Task: Create a task  Add push notification feature to the app , assign it to team member softage.7@softage.net in the project TreasureLine and update the status of the task to  On Track  , set the priority of the task to High.
Action: Mouse moved to (67, 293)
Screenshot: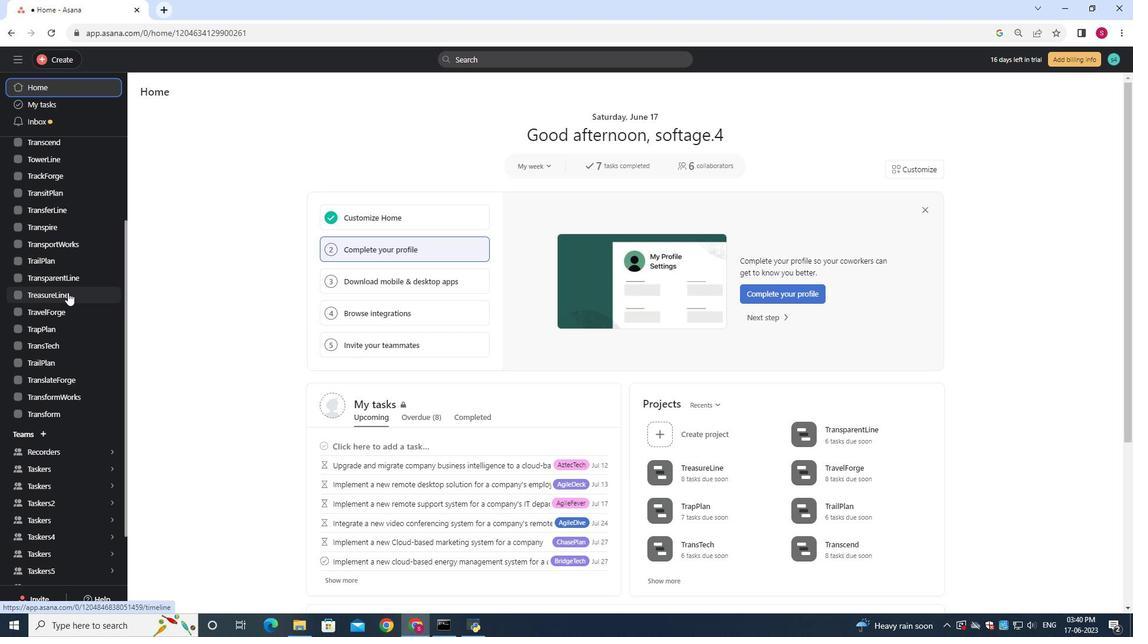 
Action: Mouse pressed left at (67, 293)
Screenshot: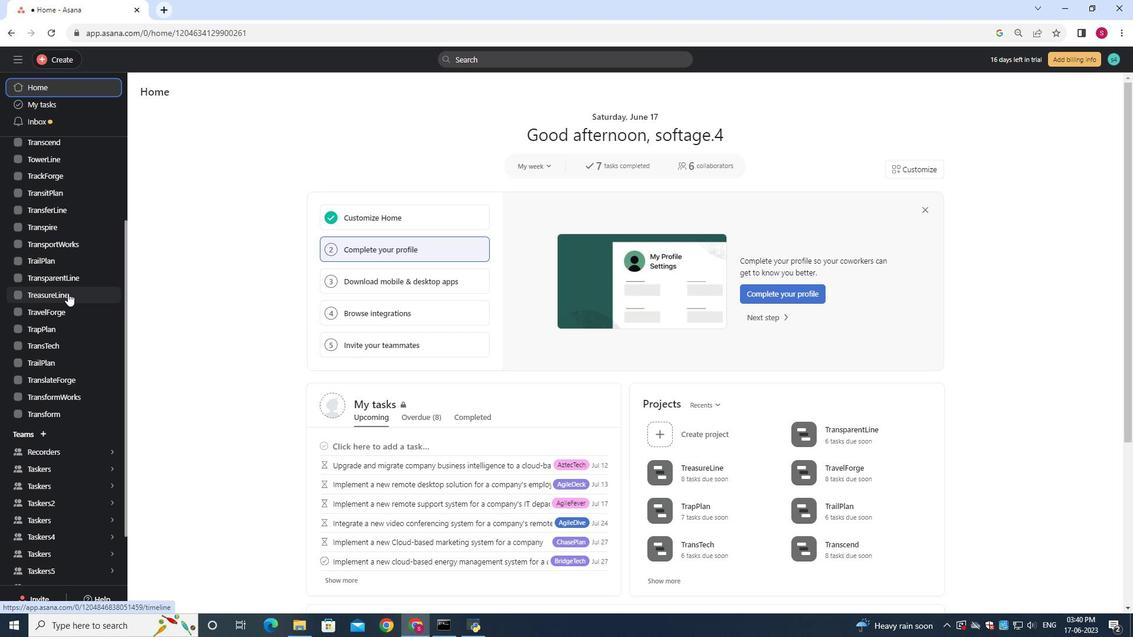 
Action: Mouse moved to (156, 141)
Screenshot: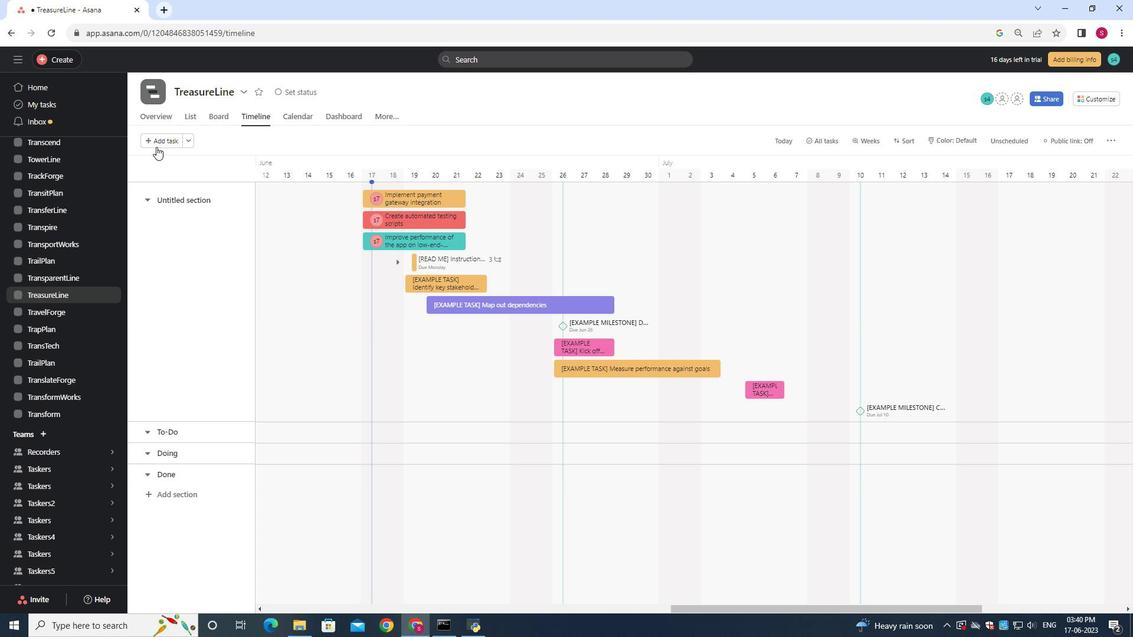 
Action: Mouse pressed left at (156, 141)
Screenshot: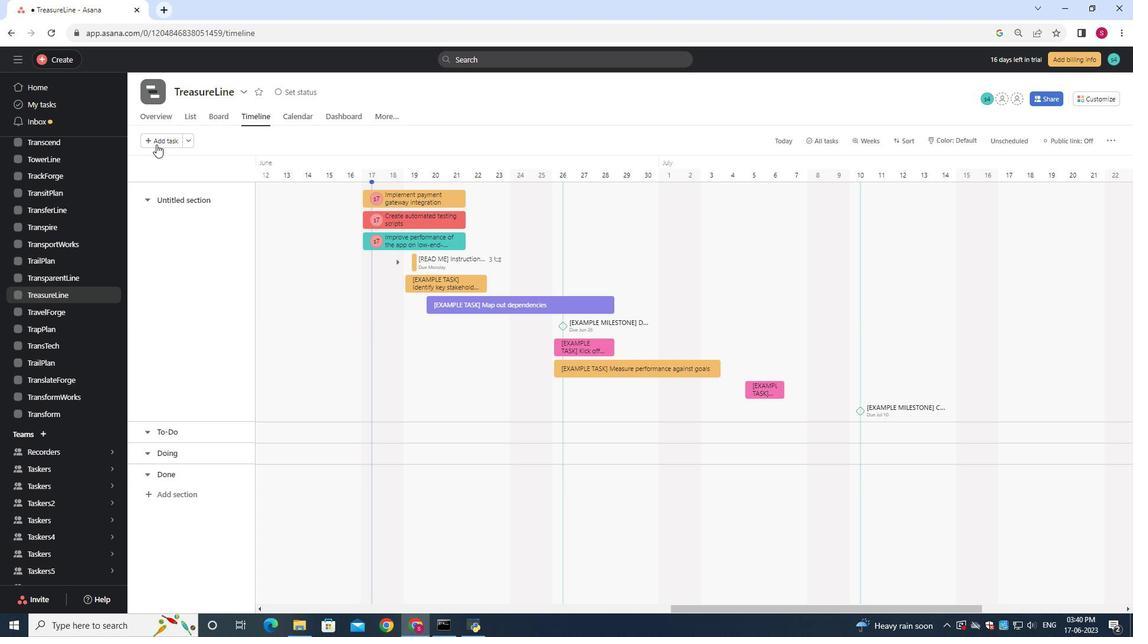 
Action: Mouse moved to (191, 141)
Screenshot: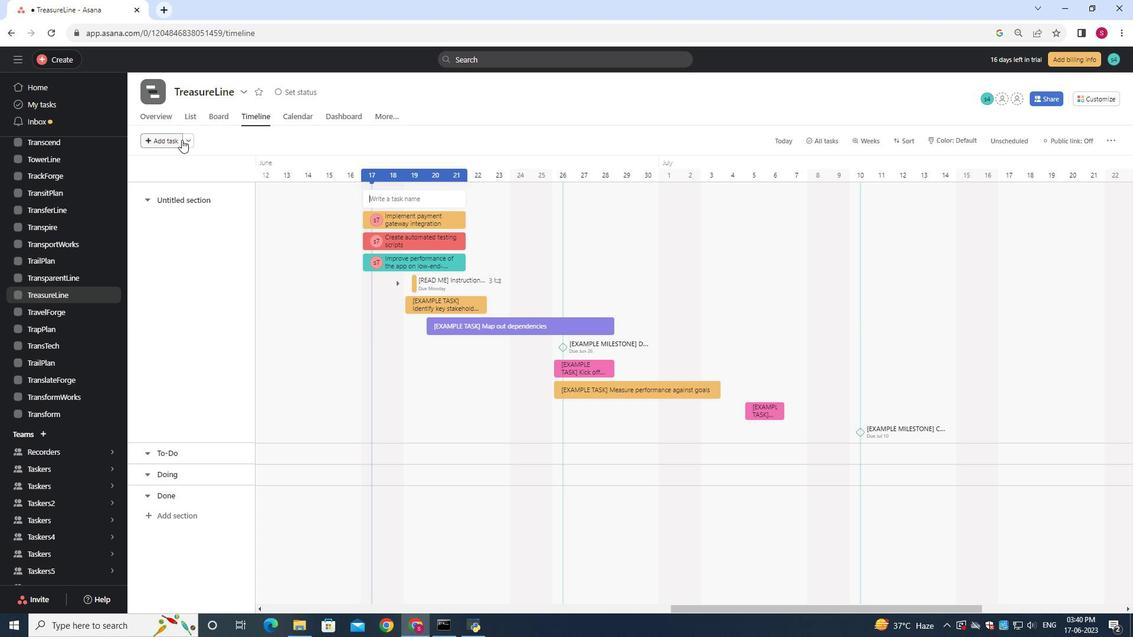 
Action: Key pressed <Key.shift>Add<Key.space>push<Key.space>notification<Key.space>feature<Key.space>
Screenshot: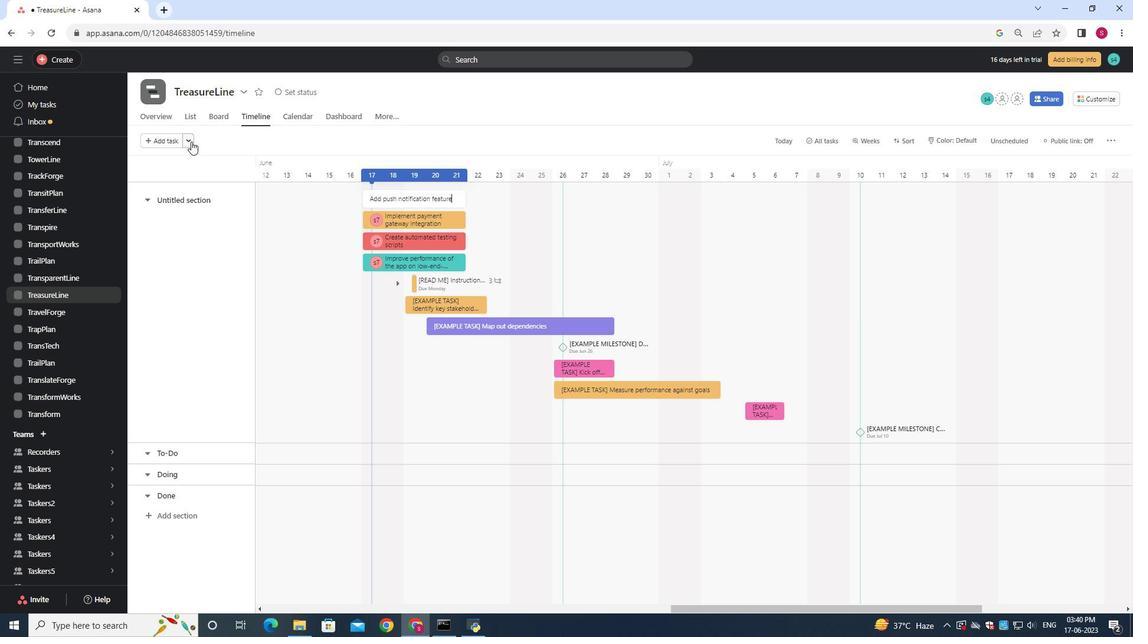 
Action: Mouse moved to (421, 198)
Screenshot: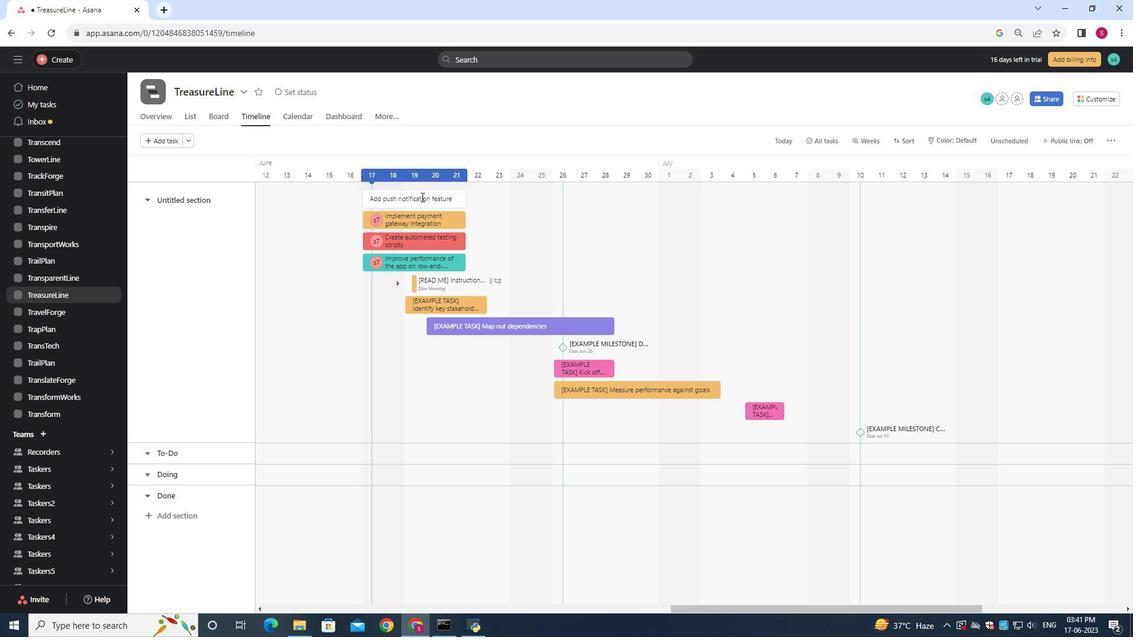 
Action: Mouse pressed left at (421, 198)
Screenshot: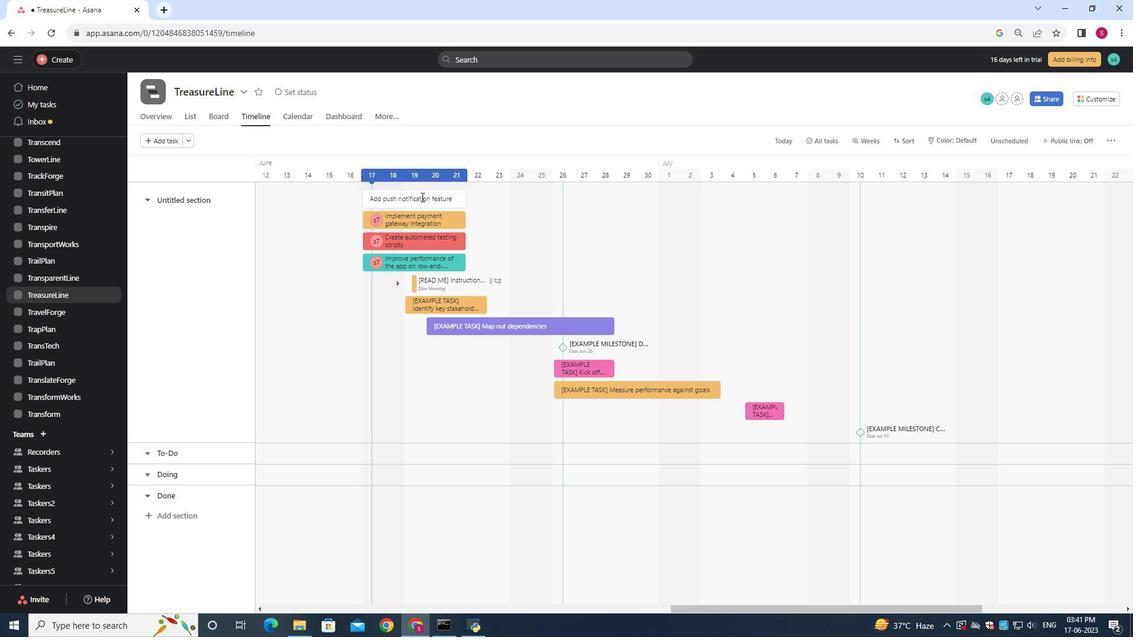 
Action: Mouse moved to (875, 198)
Screenshot: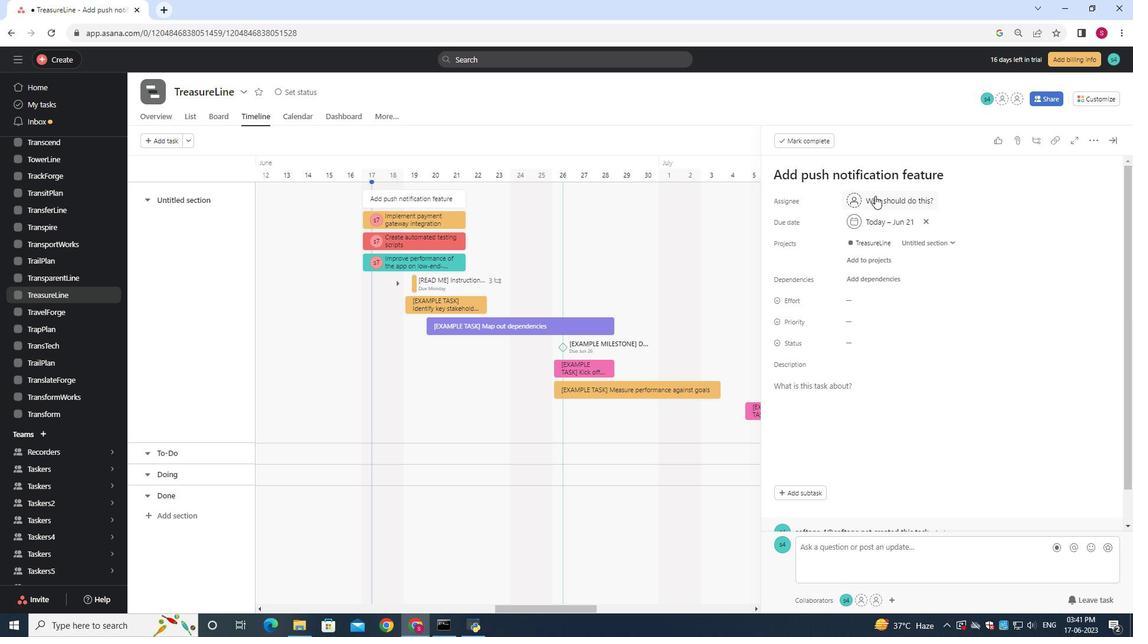 
Action: Mouse pressed left at (875, 198)
Screenshot: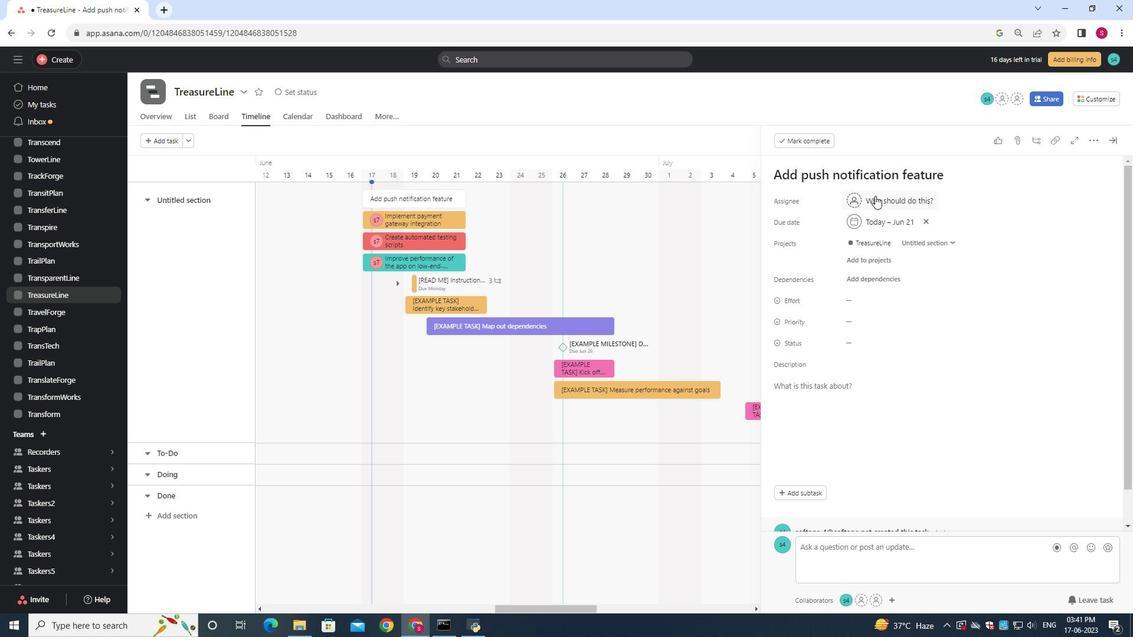 
Action: Key pressed softage.7<Key.shift><Key.shift><Key.shift><Key.shift><Key.shift><Key.shift>@softage.net
Screenshot: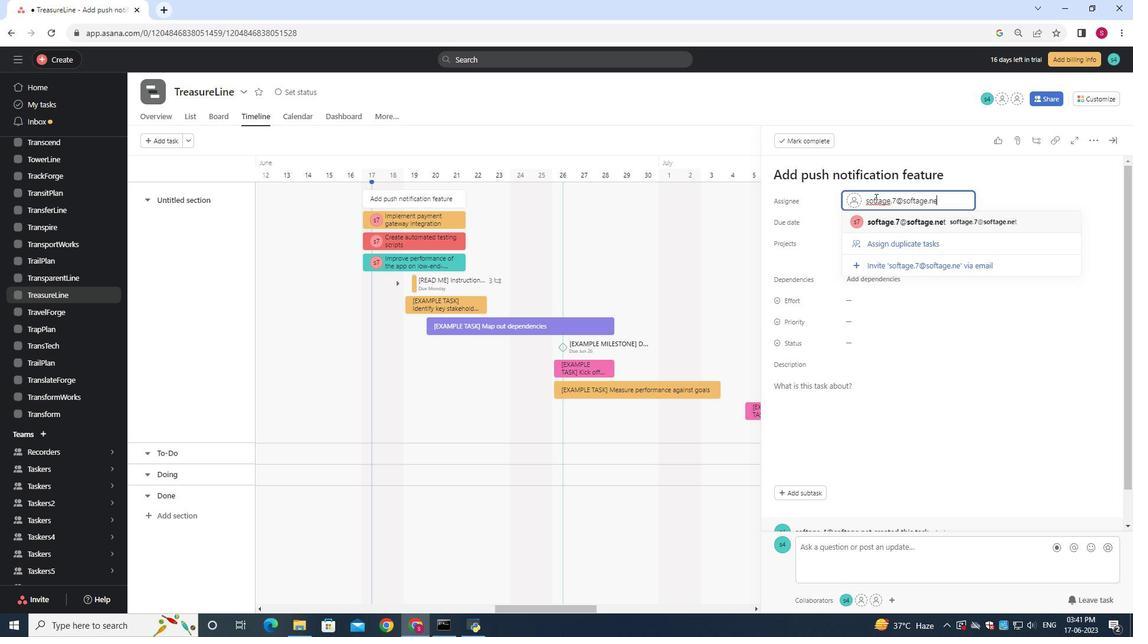 
Action: Mouse moved to (910, 233)
Screenshot: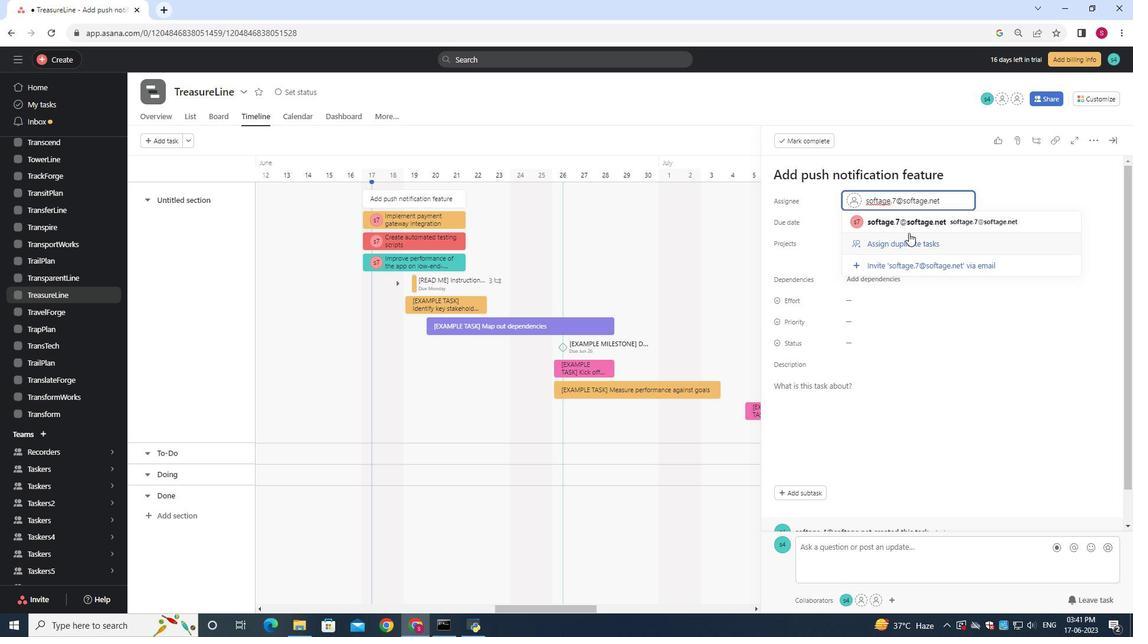 
Action: Mouse pressed left at (910, 233)
Screenshot: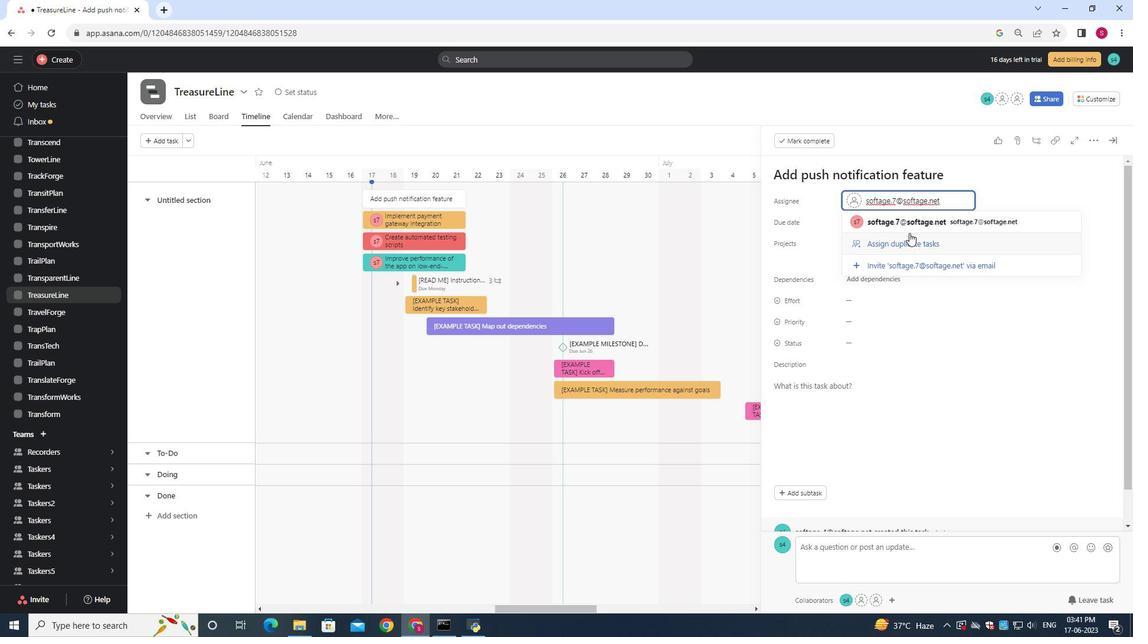 
Action: Mouse moved to (983, 247)
Screenshot: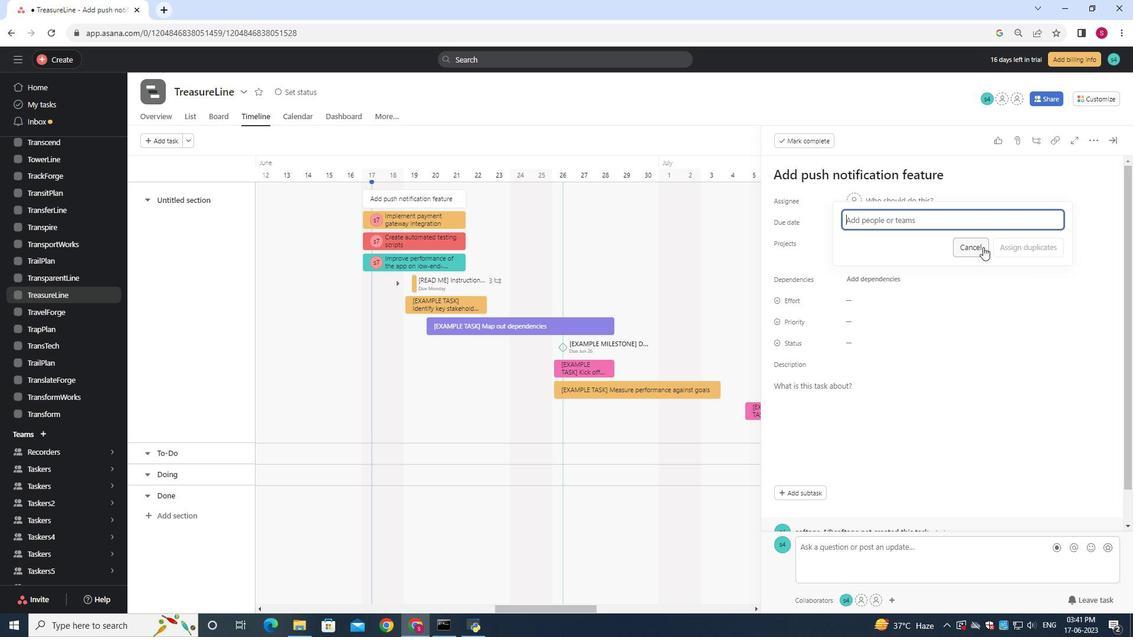 
Action: Mouse pressed left at (983, 247)
Screenshot: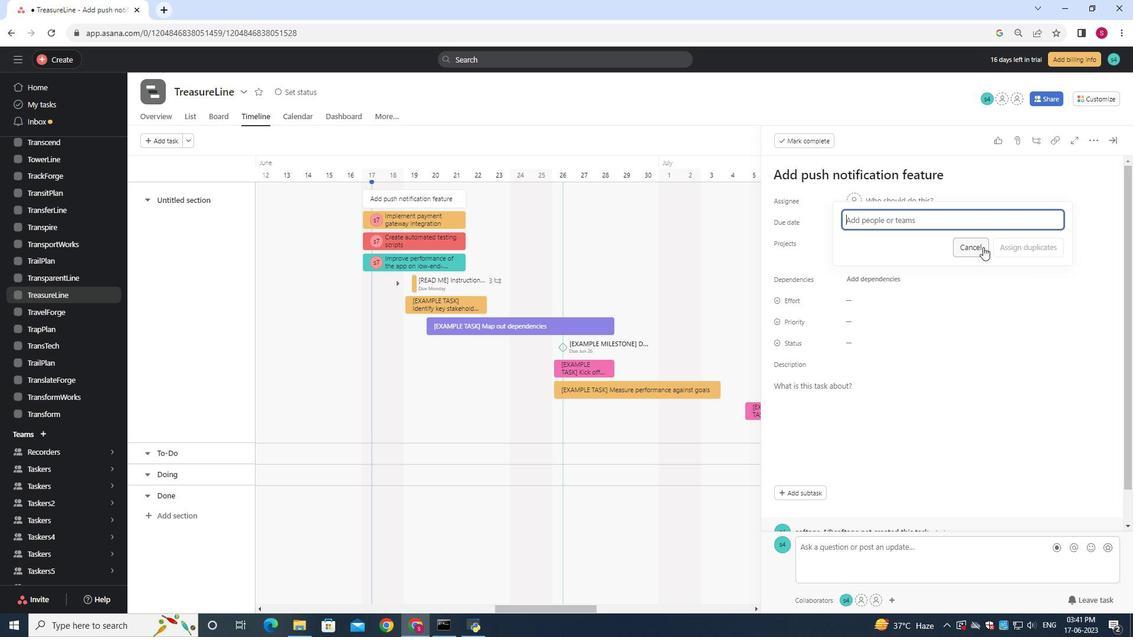 
Action: Mouse moved to (911, 200)
Screenshot: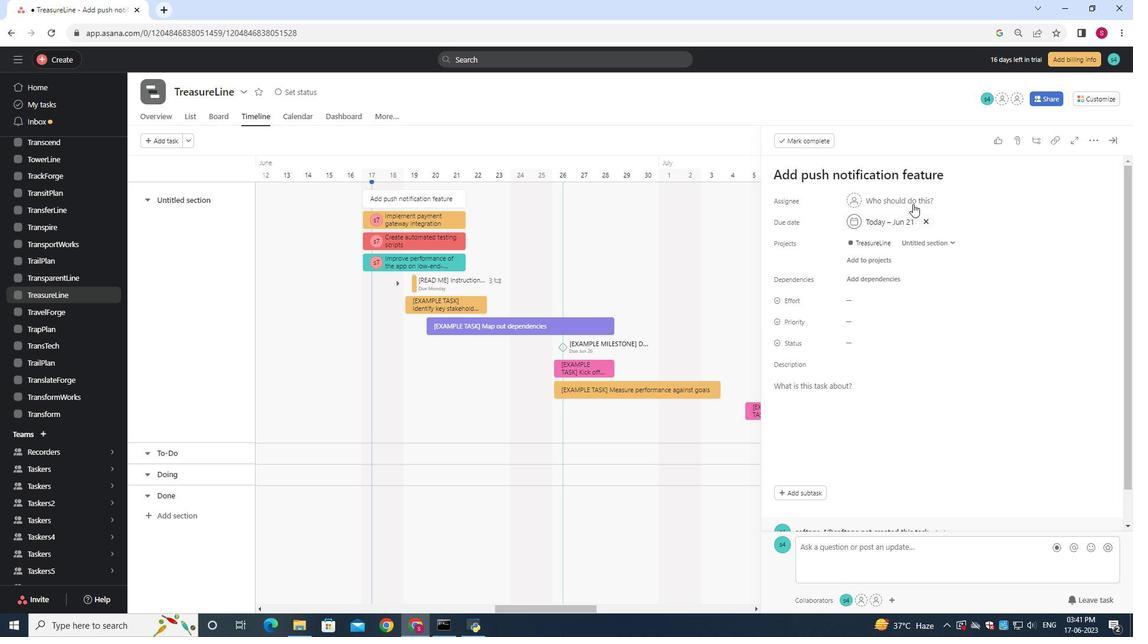 
Action: Mouse pressed left at (911, 200)
Screenshot: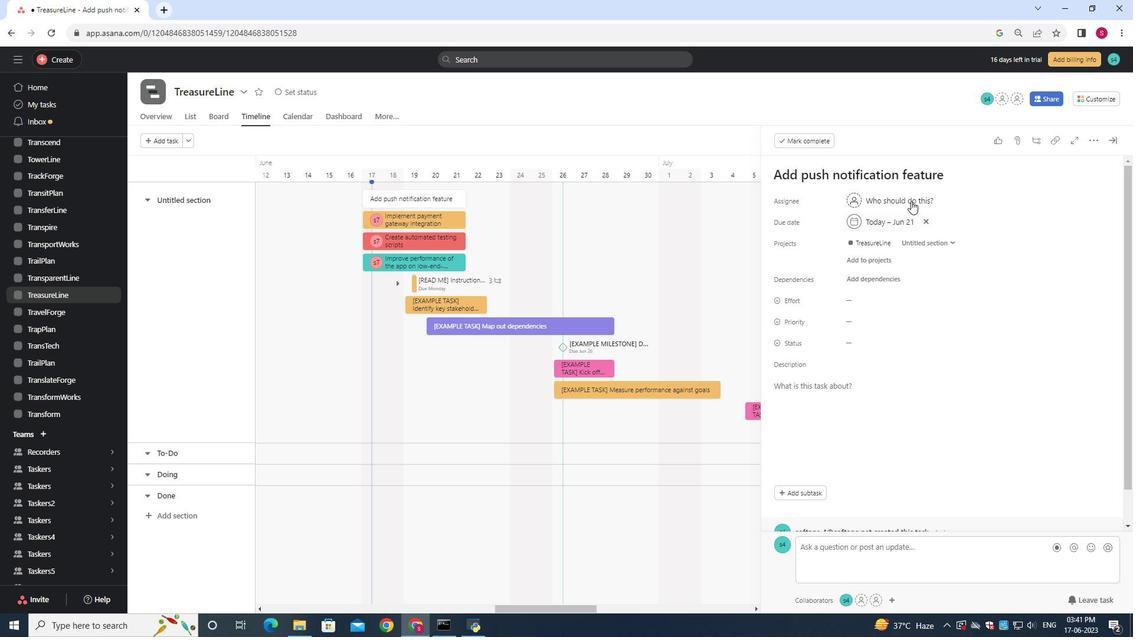 
Action: Mouse moved to (913, 201)
Screenshot: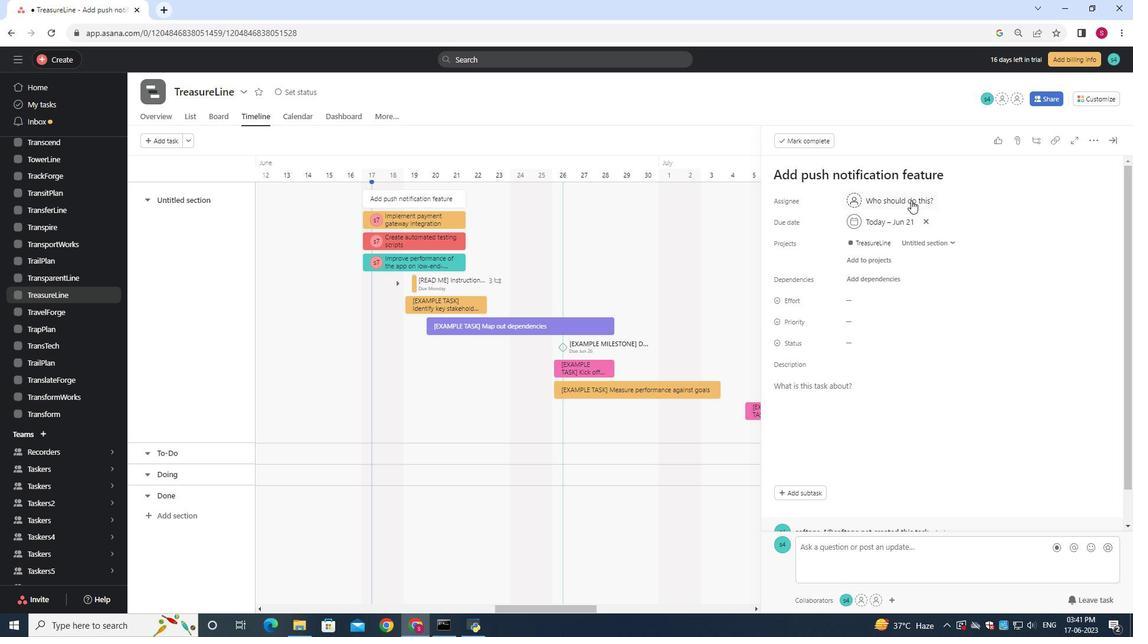
Action: Key pressed softage.7<Key.shift>@sodtage.net
Screenshot: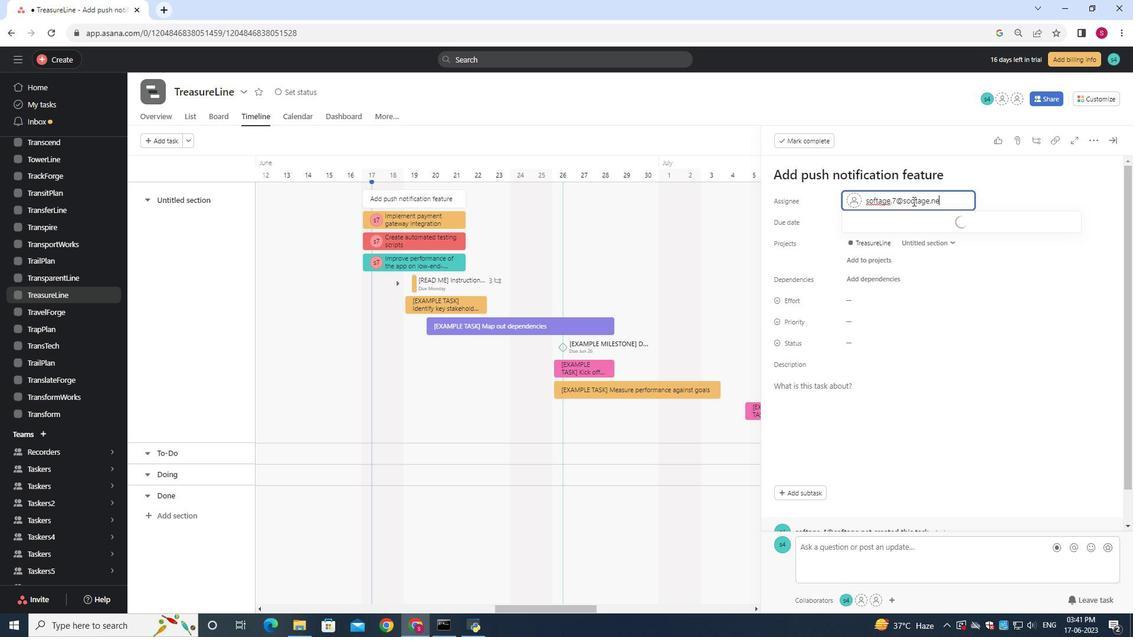 
Action: Mouse moved to (918, 200)
Screenshot: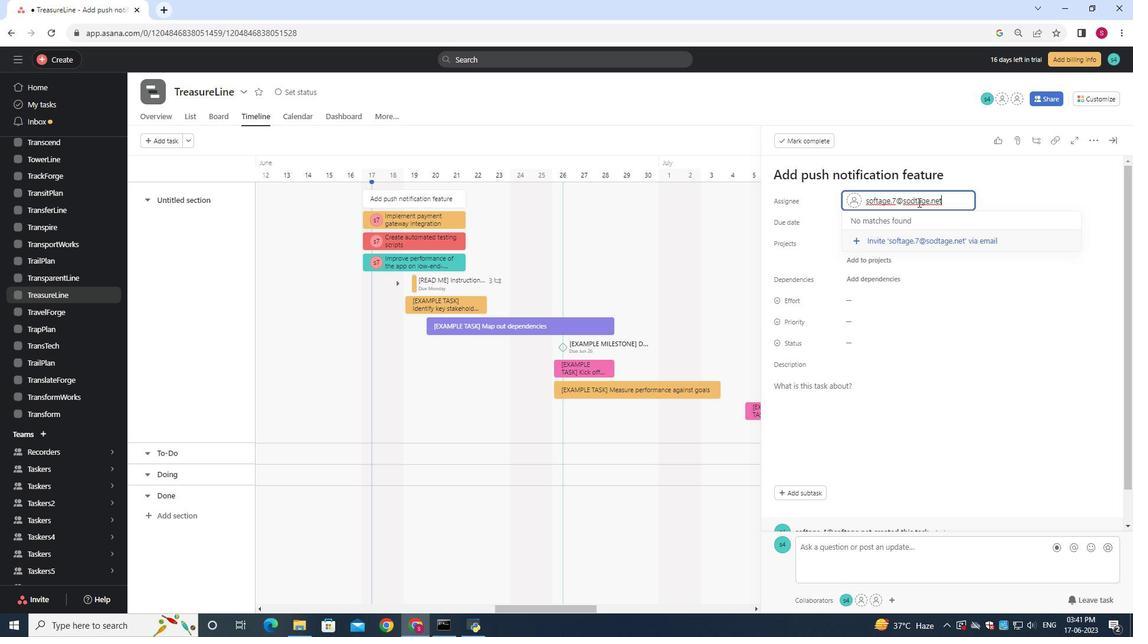 
Action: Mouse pressed left at (918, 200)
Screenshot: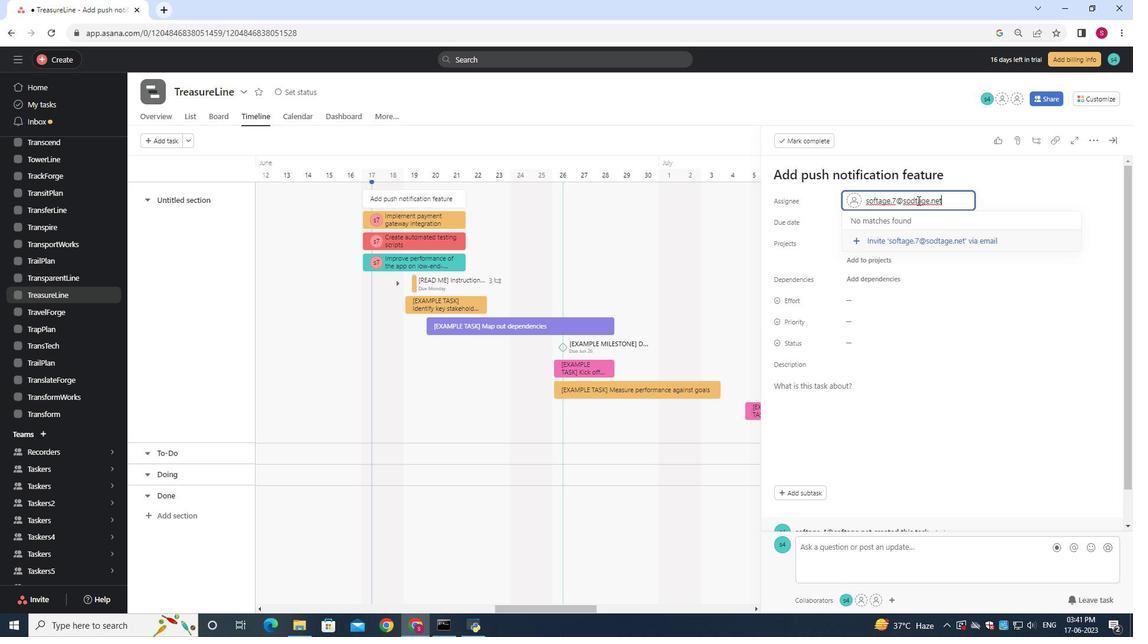 
Action: Mouse moved to (917, 201)
Screenshot: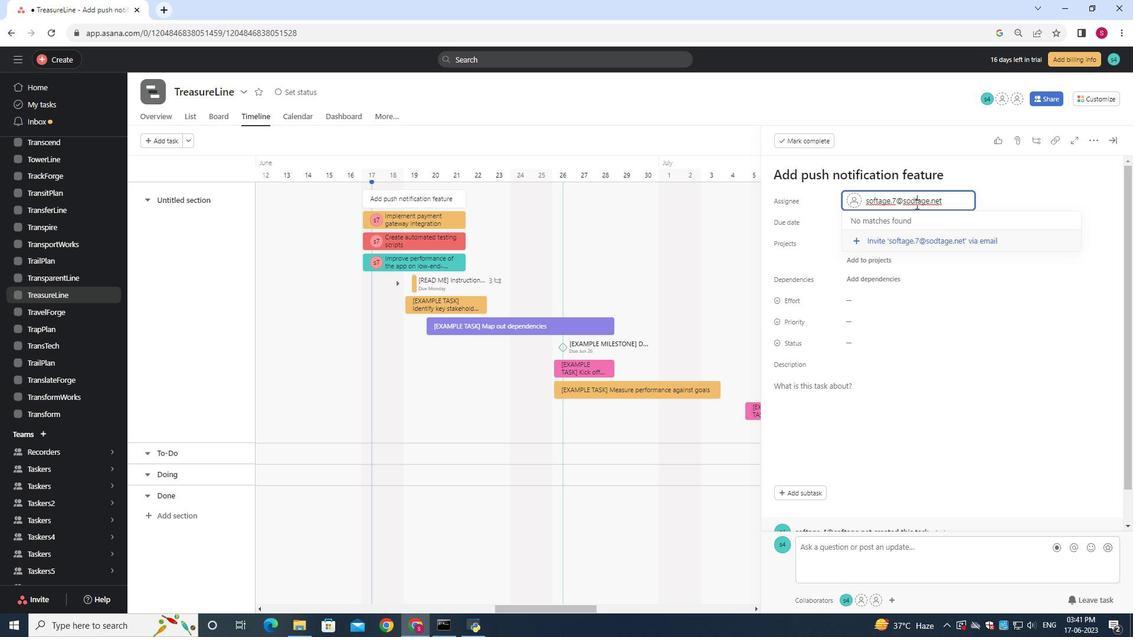 
Action: Mouse pressed left at (917, 201)
Screenshot: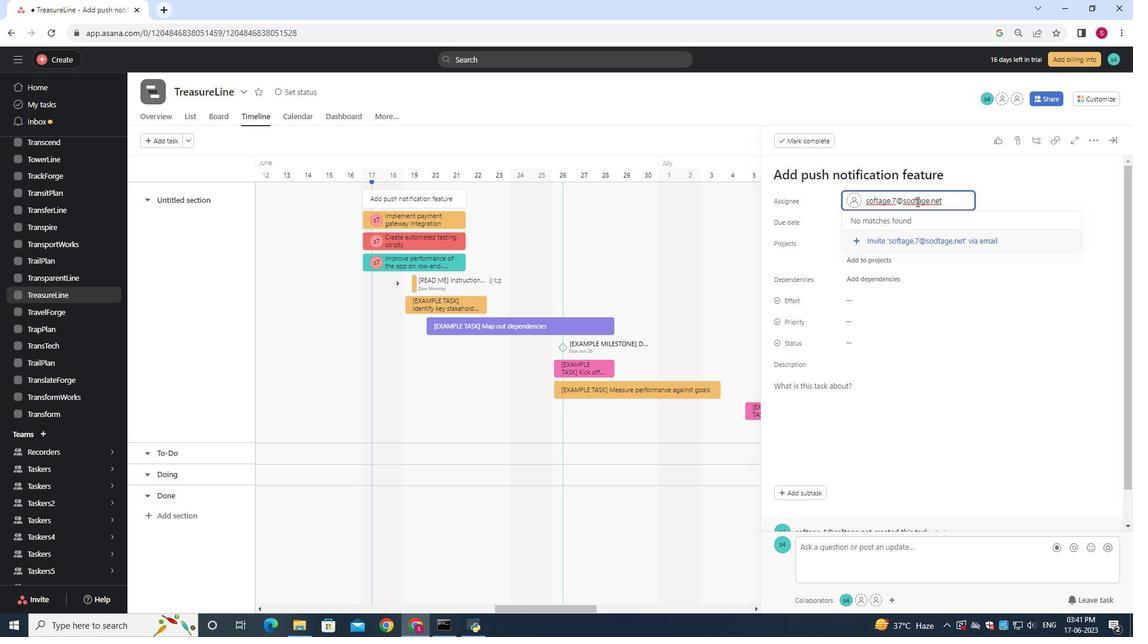 
Action: Mouse moved to (916, 203)
Screenshot: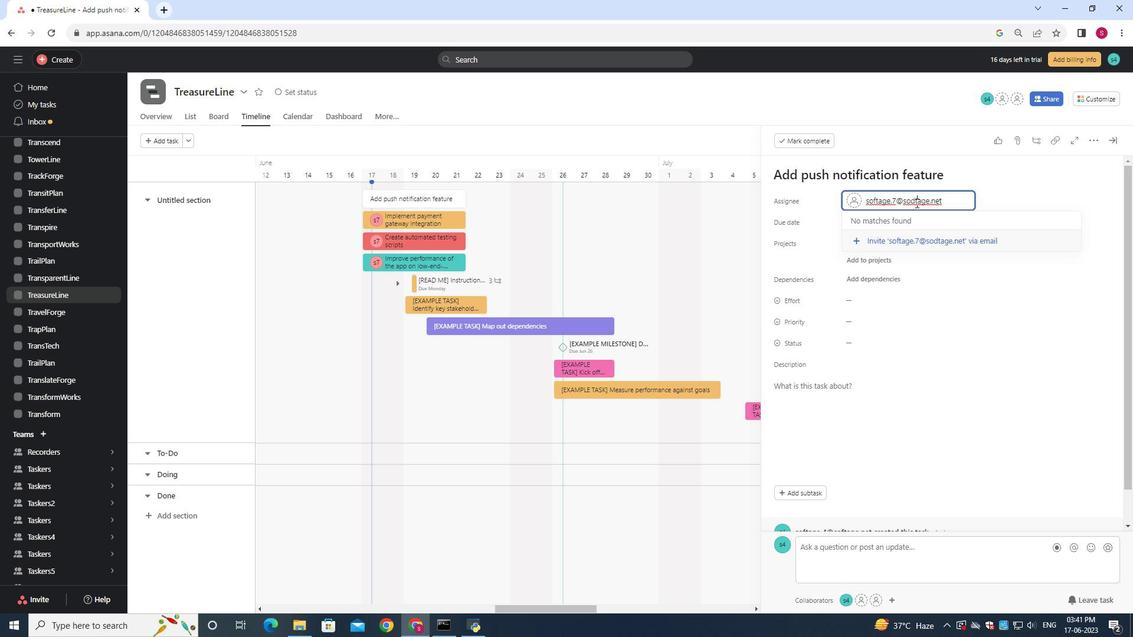 
Action: Mouse pressed left at (916, 203)
Screenshot: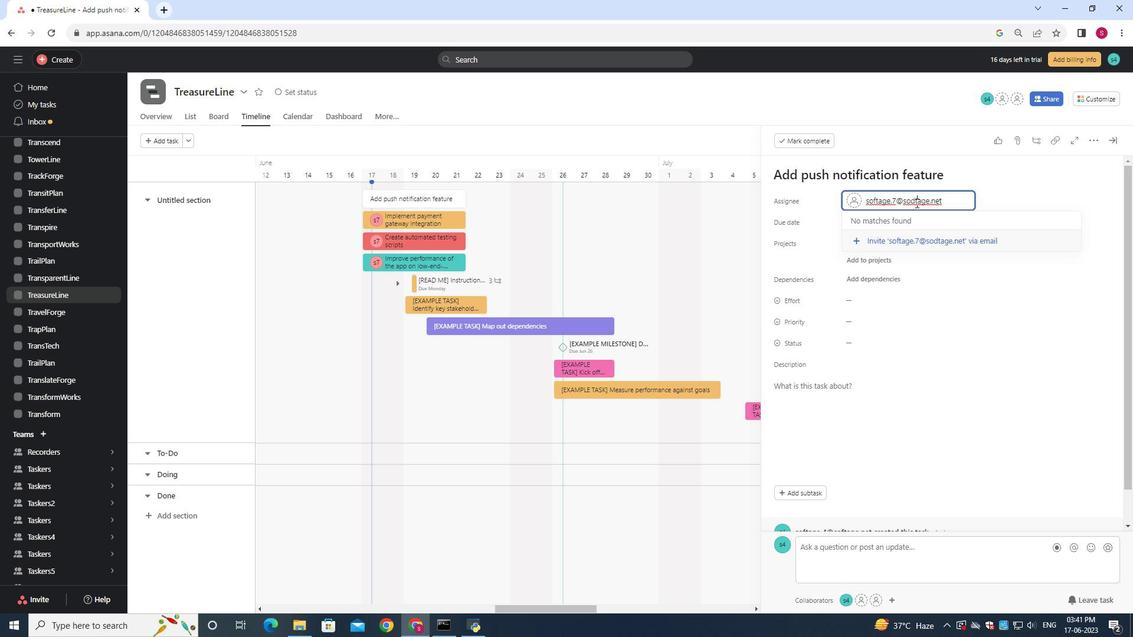 
Action: Mouse moved to (924, 214)
Screenshot: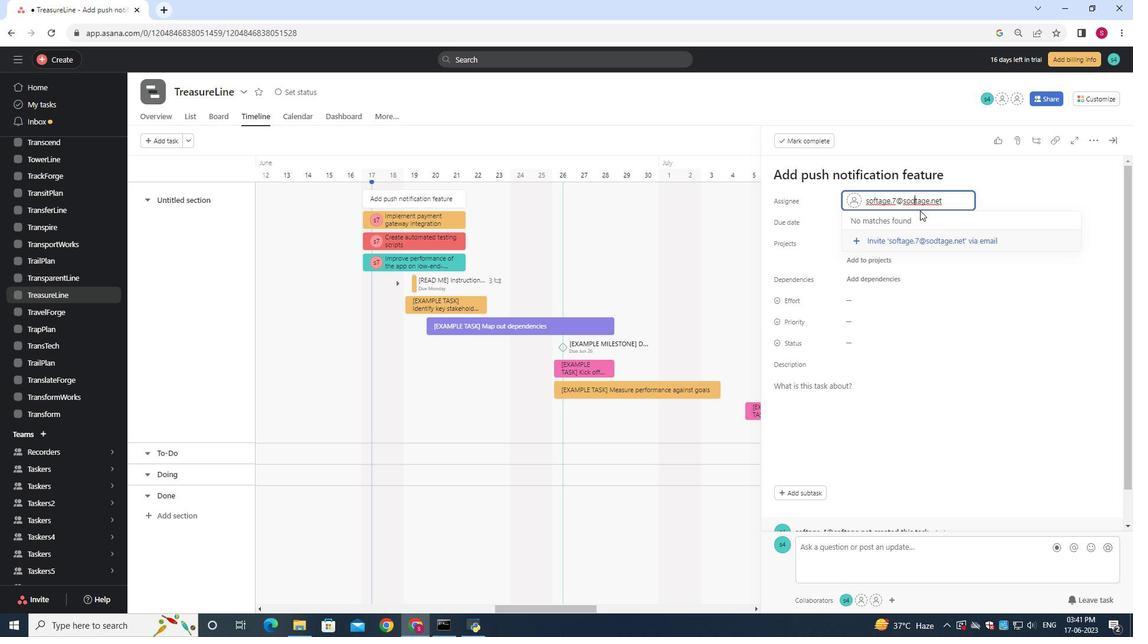 
Action: Key pressed <Key.backspace>f
Screenshot: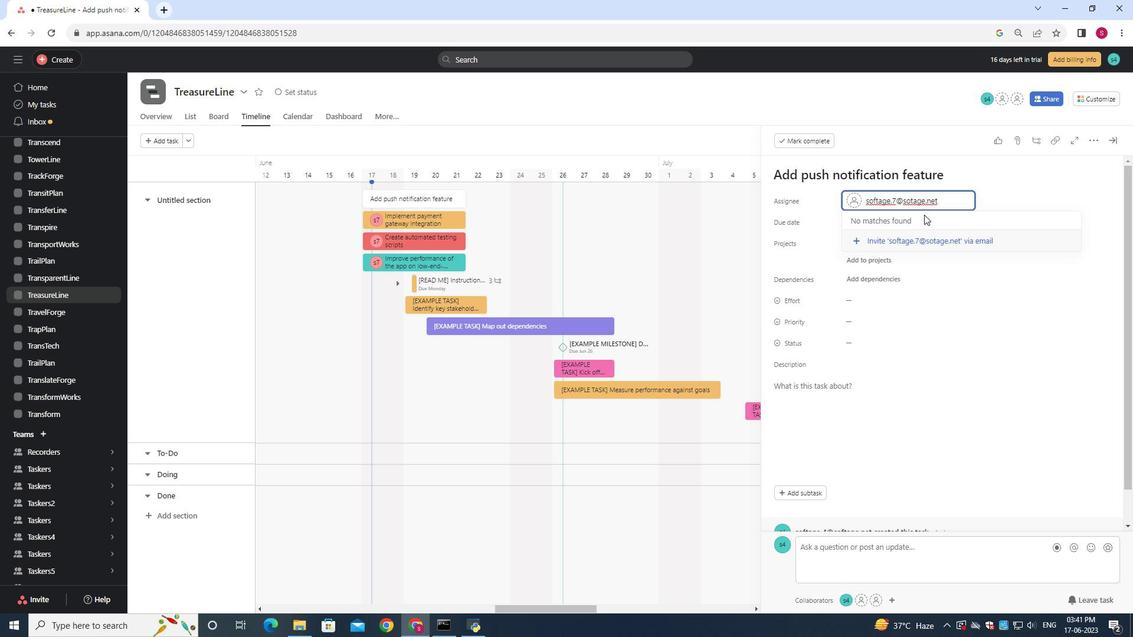 
Action: Mouse moved to (918, 220)
Screenshot: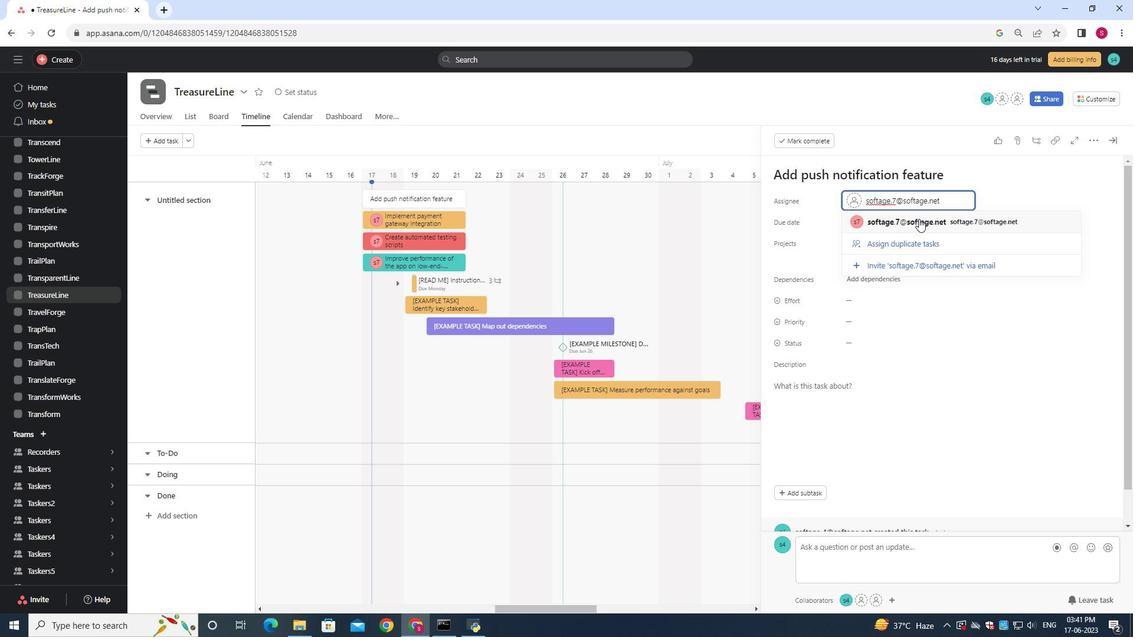 
Action: Mouse pressed left at (918, 220)
Screenshot: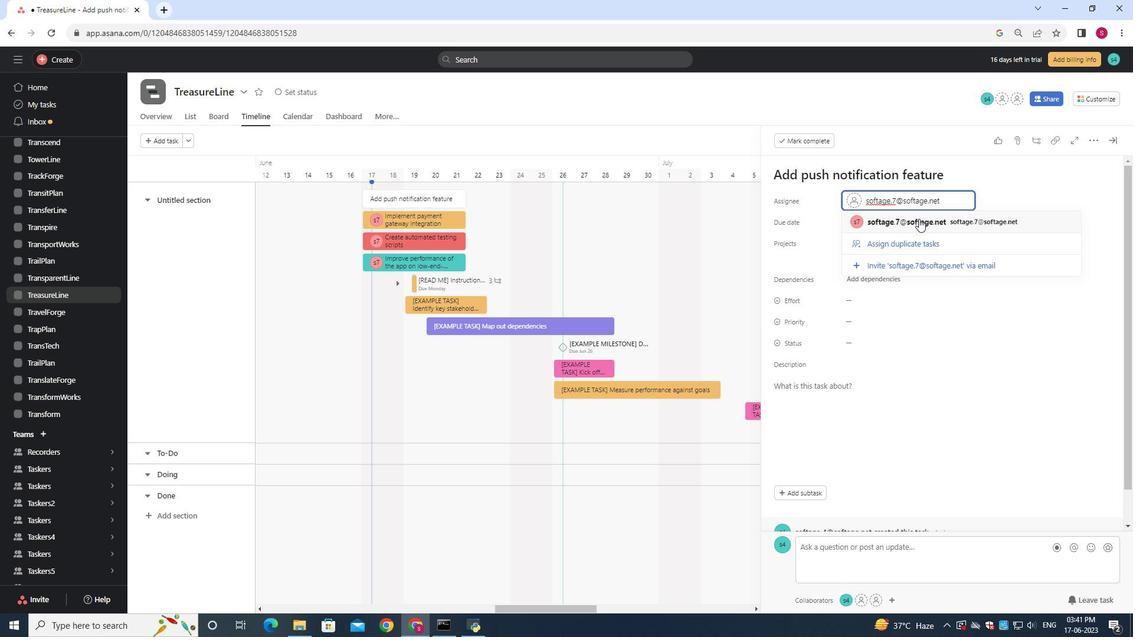 
Action: Mouse moved to (849, 344)
Screenshot: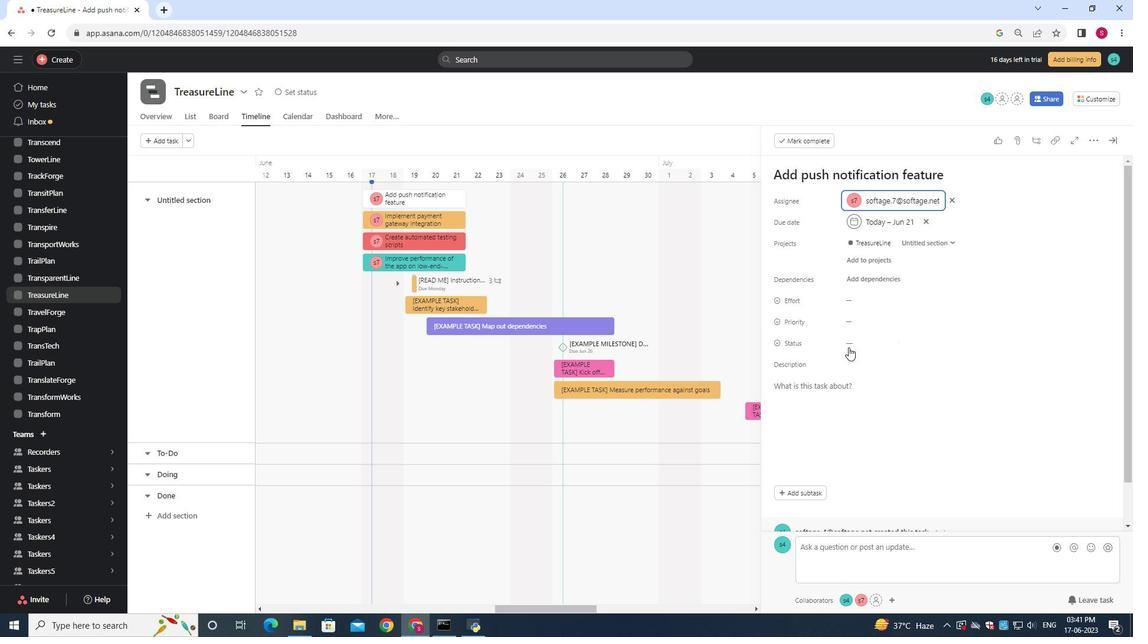 
Action: Mouse pressed left at (849, 344)
Screenshot: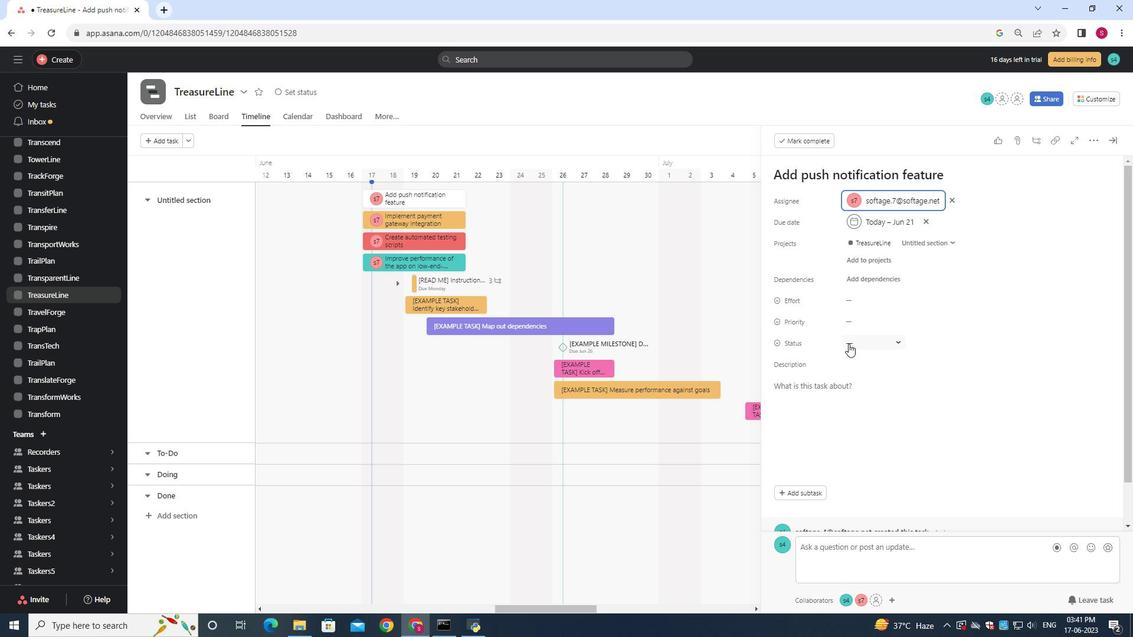 
Action: Mouse moved to (880, 373)
Screenshot: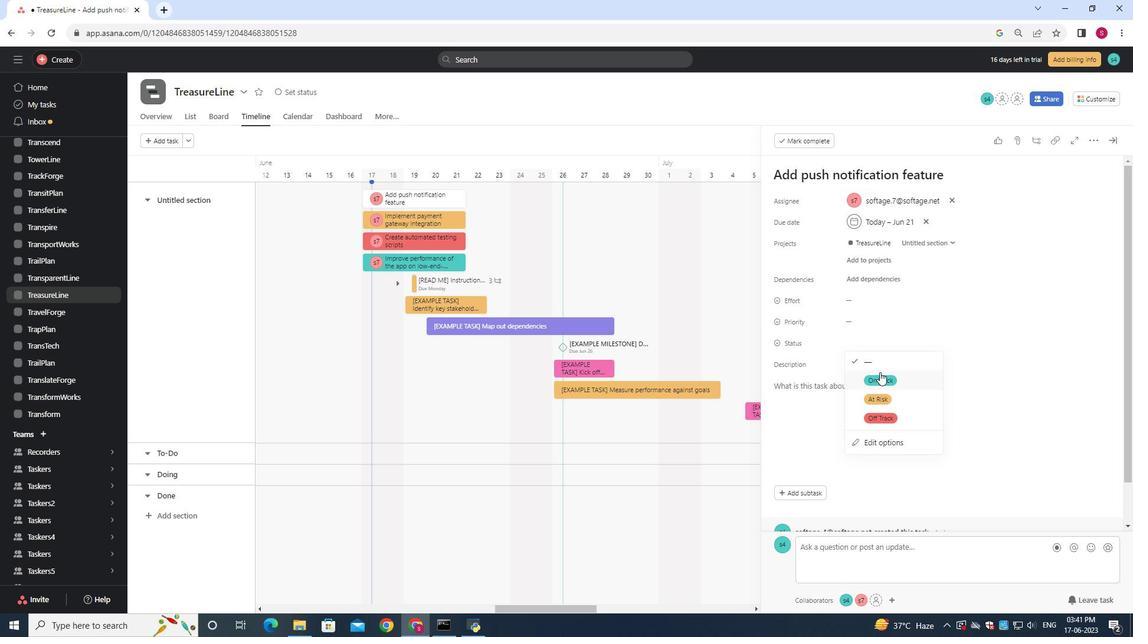 
Action: Mouse pressed left at (880, 373)
Screenshot: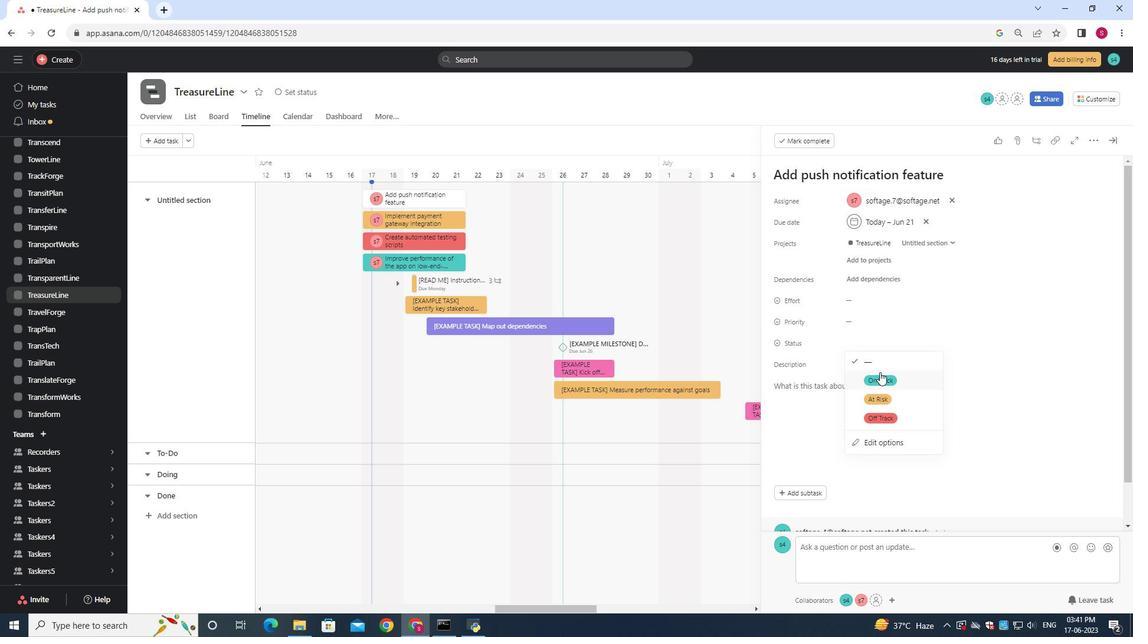 
Action: Mouse moved to (854, 325)
Screenshot: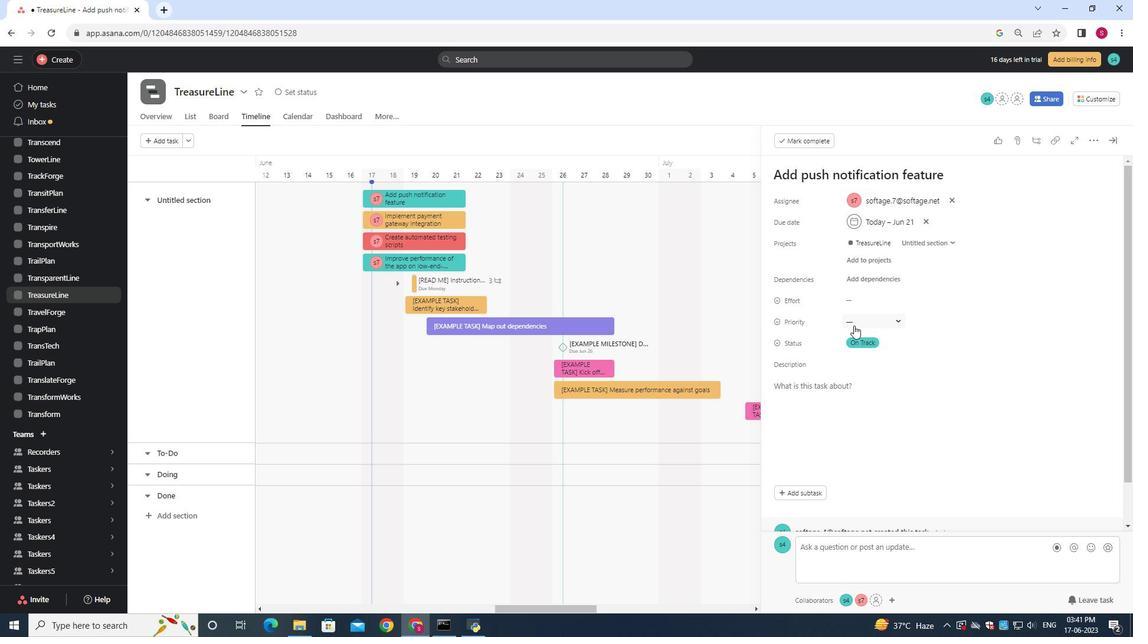 
Action: Mouse pressed left at (854, 325)
Screenshot: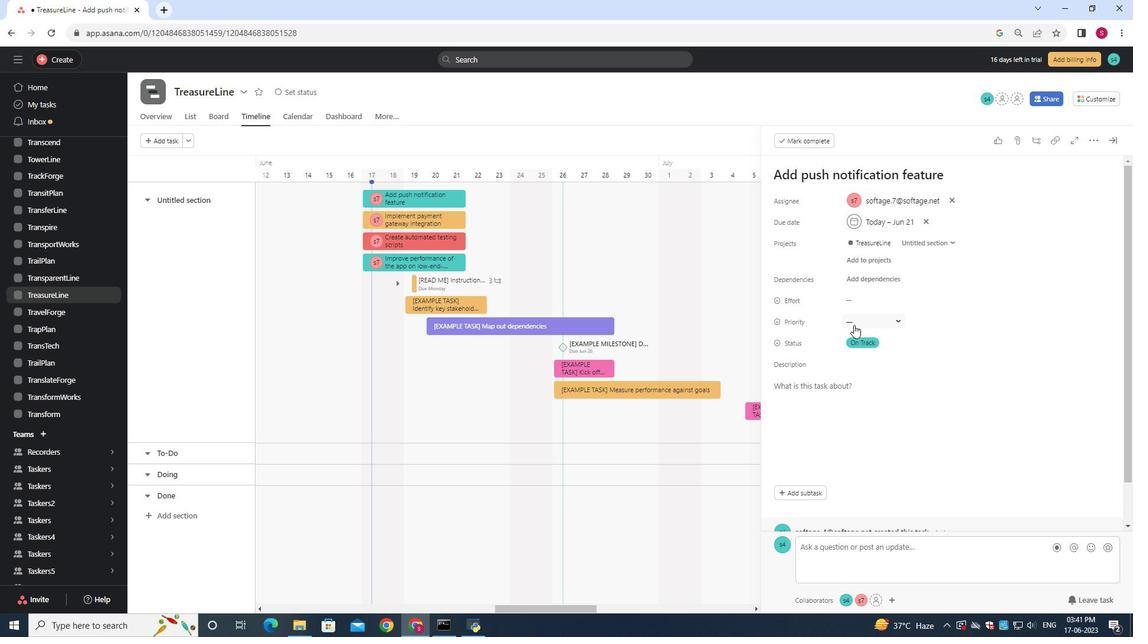 
Action: Mouse moved to (877, 357)
Screenshot: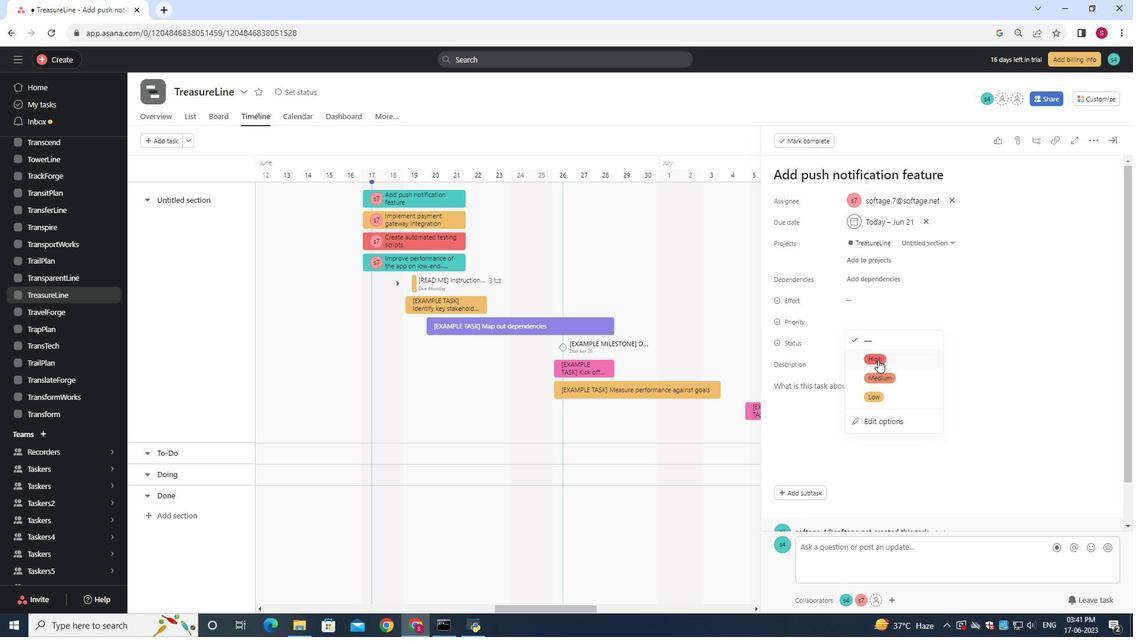 
Action: Mouse pressed left at (877, 357)
Screenshot: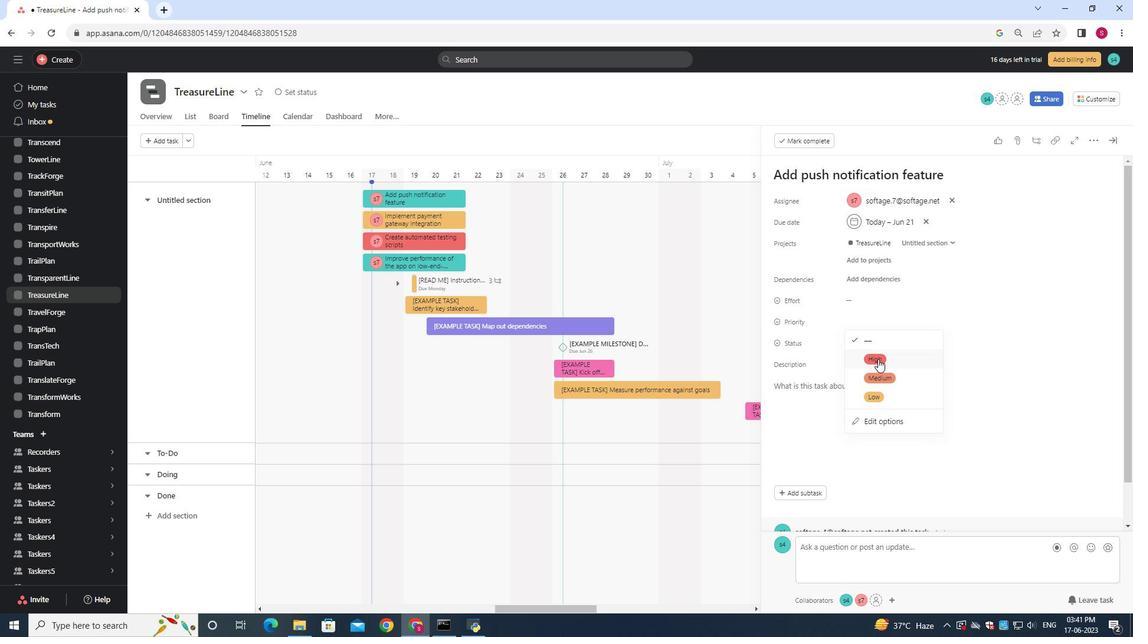 
Action: Mouse moved to (877, 334)
Screenshot: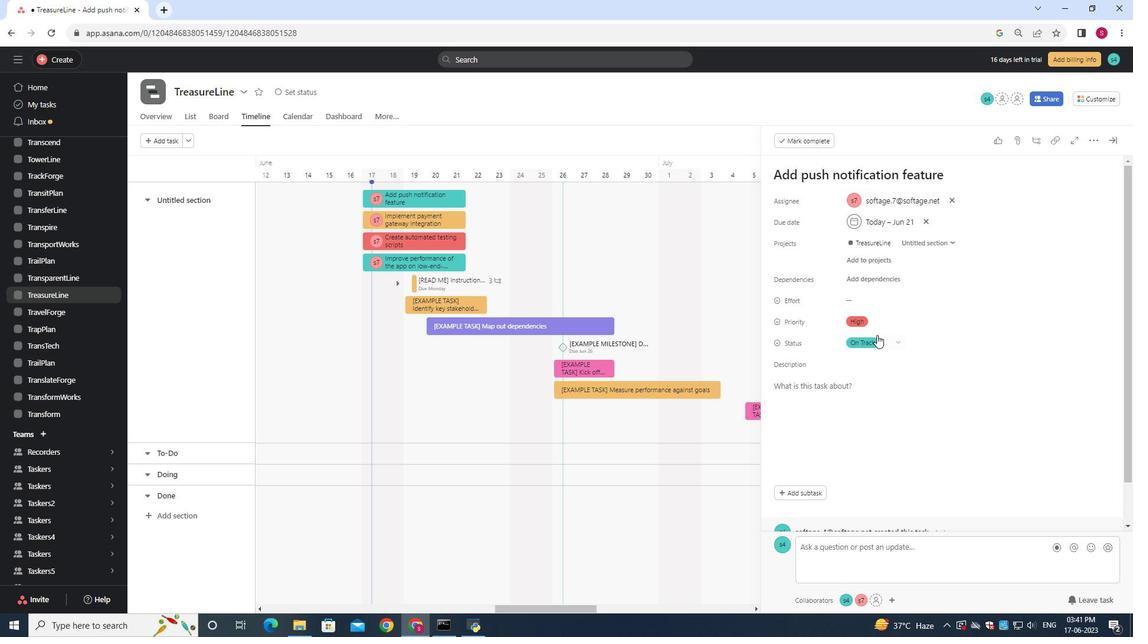 
